 Task: Distribute the row of the table from the format menu text "Recipe Collection".
Action: Mouse moved to (167, 69)
Screenshot: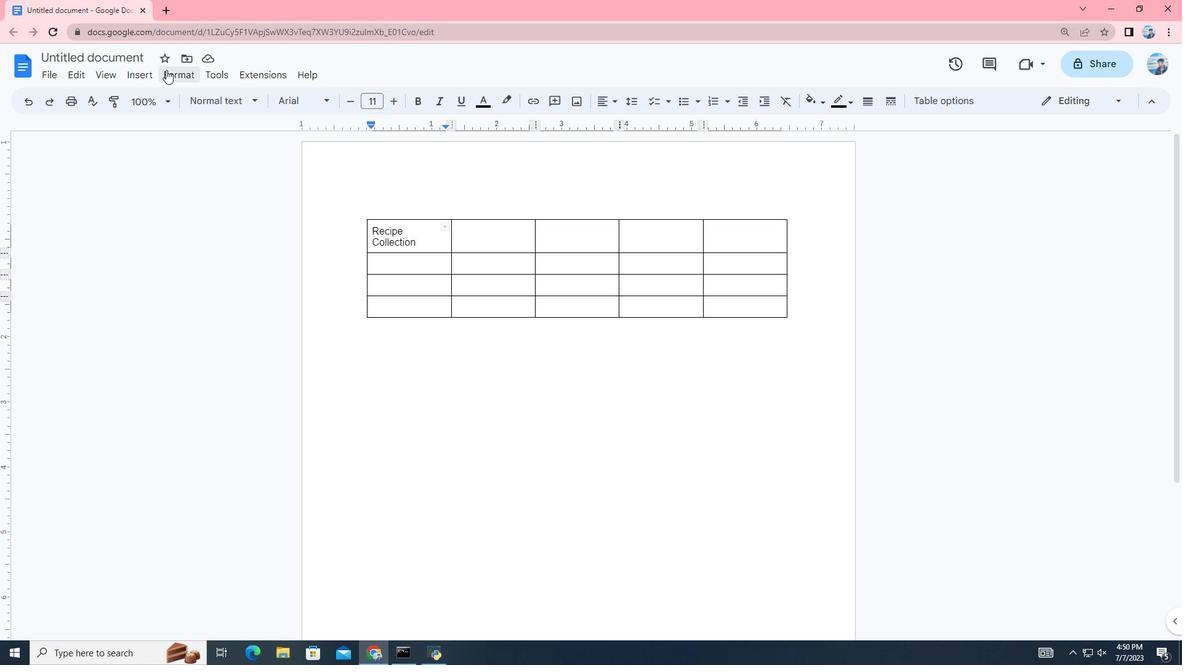 
Action: Mouse pressed left at (167, 69)
Screenshot: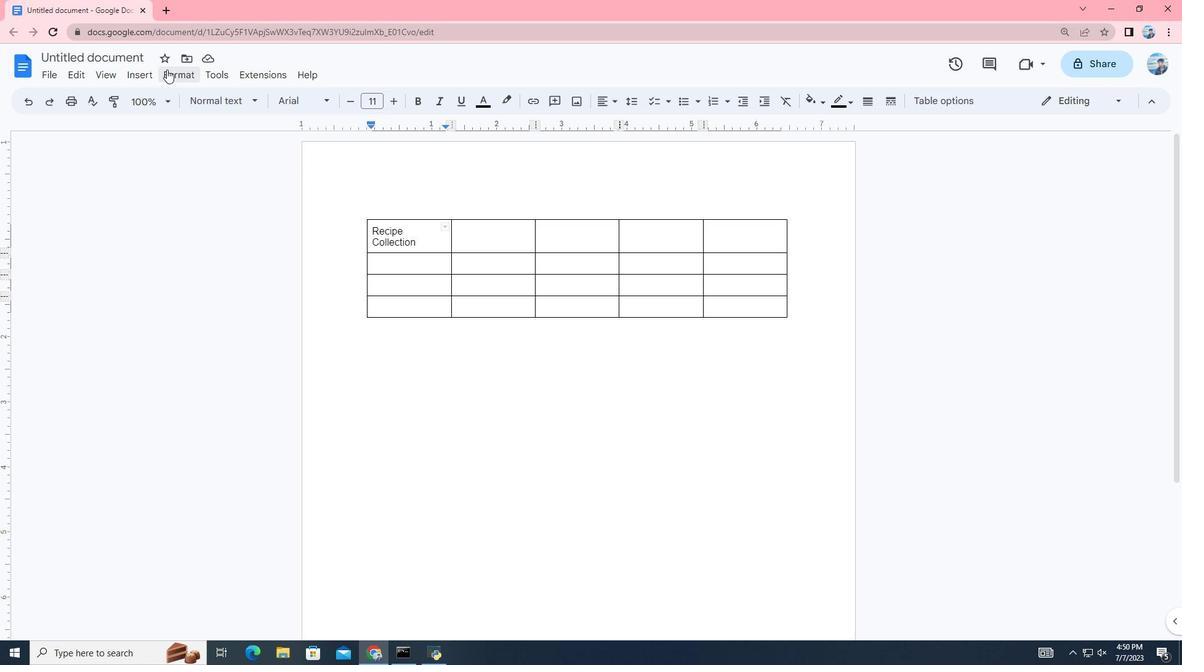 
Action: Mouse moved to (477, 425)
Screenshot: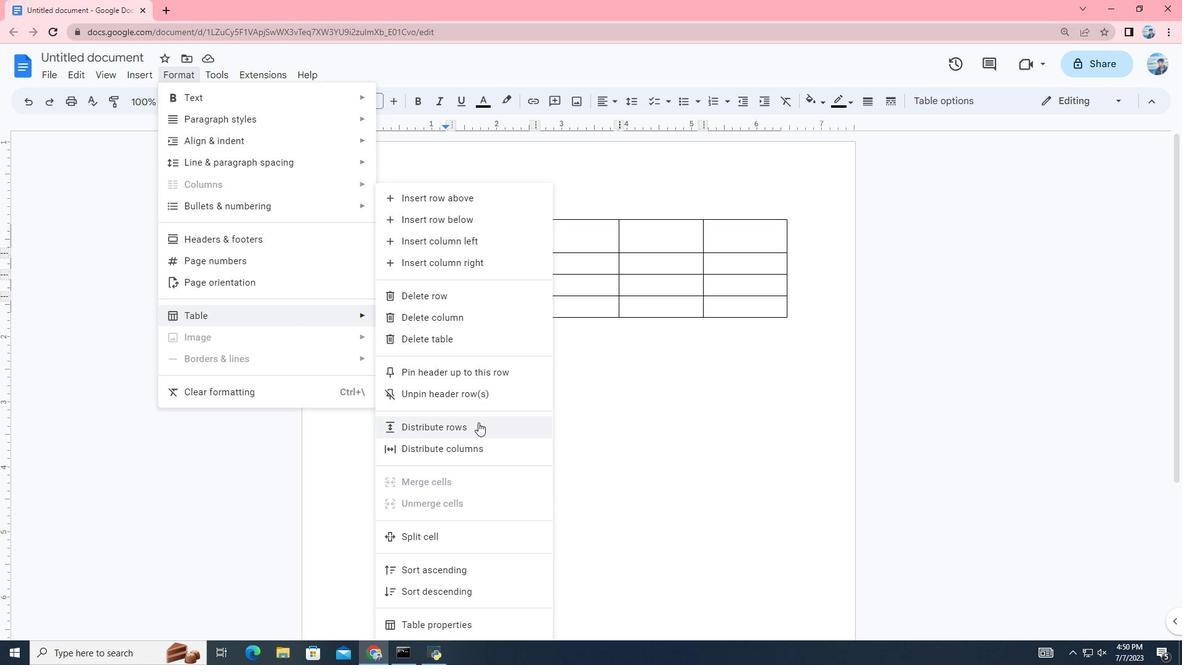 
Action: Mouse pressed left at (477, 425)
Screenshot: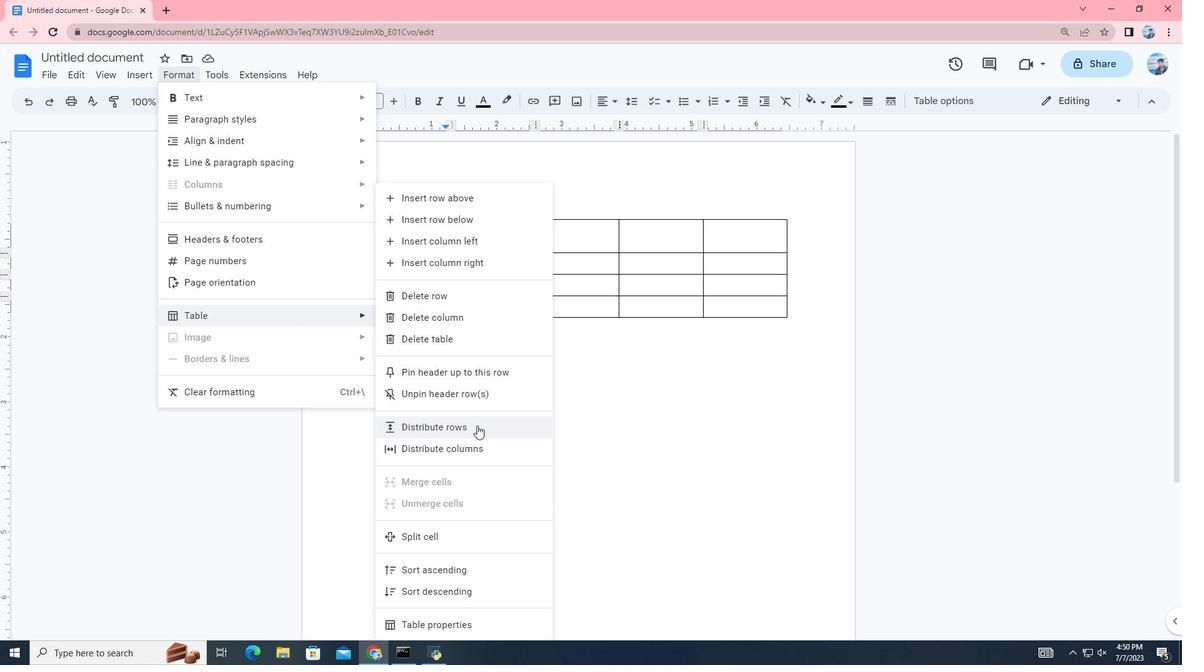 
